 Task: Use the formula "STDEVP" in spreadsheet "Project portfolio".
Action: Key pressed '='
Screenshot: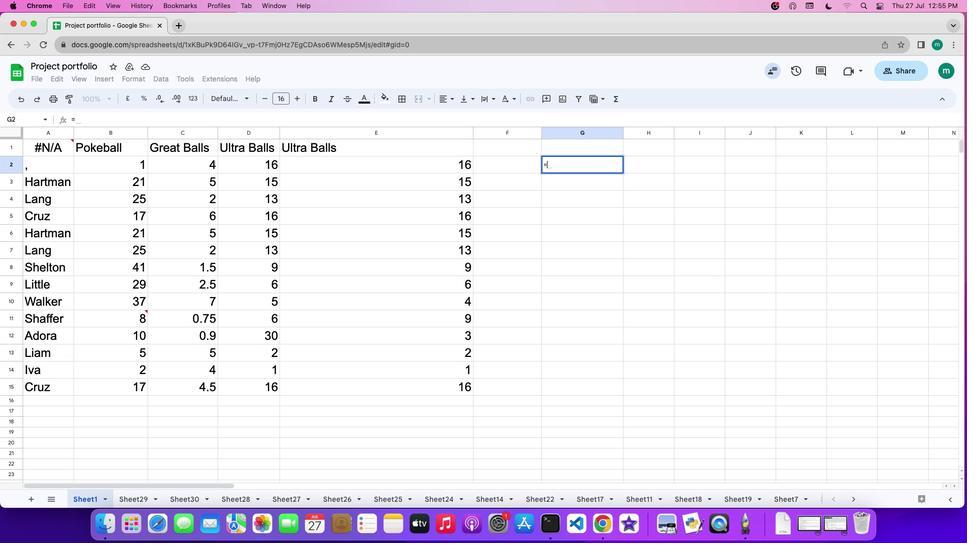 
Action: Mouse moved to (616, 106)
Screenshot: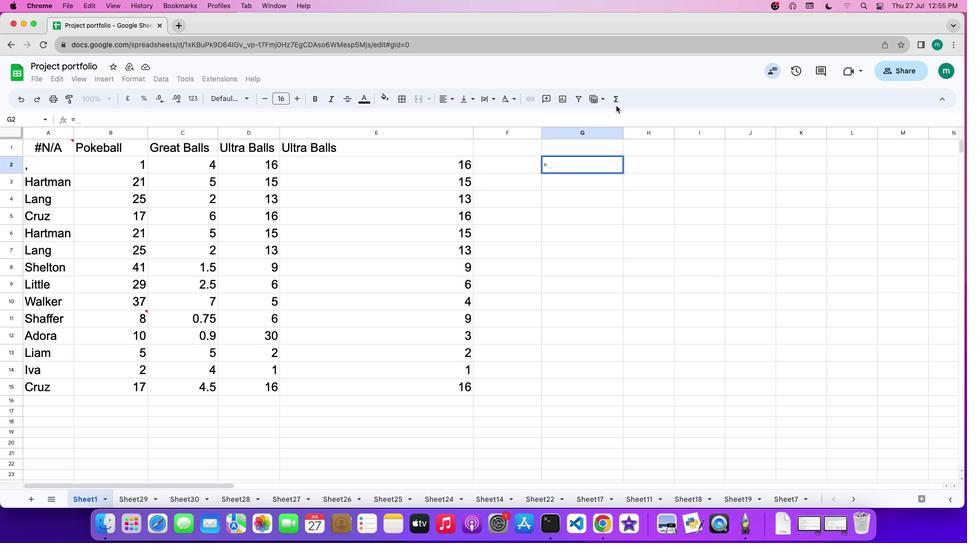 
Action: Mouse pressed left at (616, 106)
Screenshot: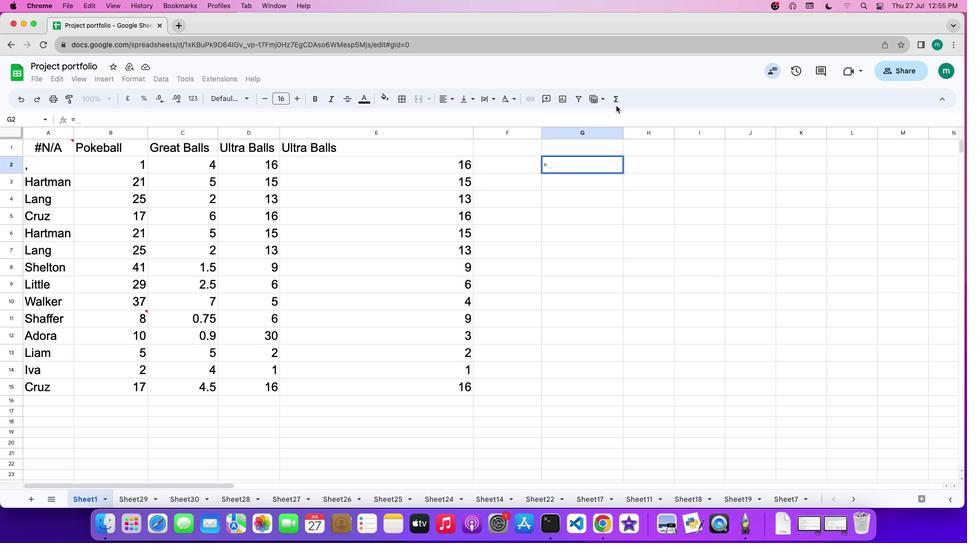 
Action: Mouse moved to (617, 102)
Screenshot: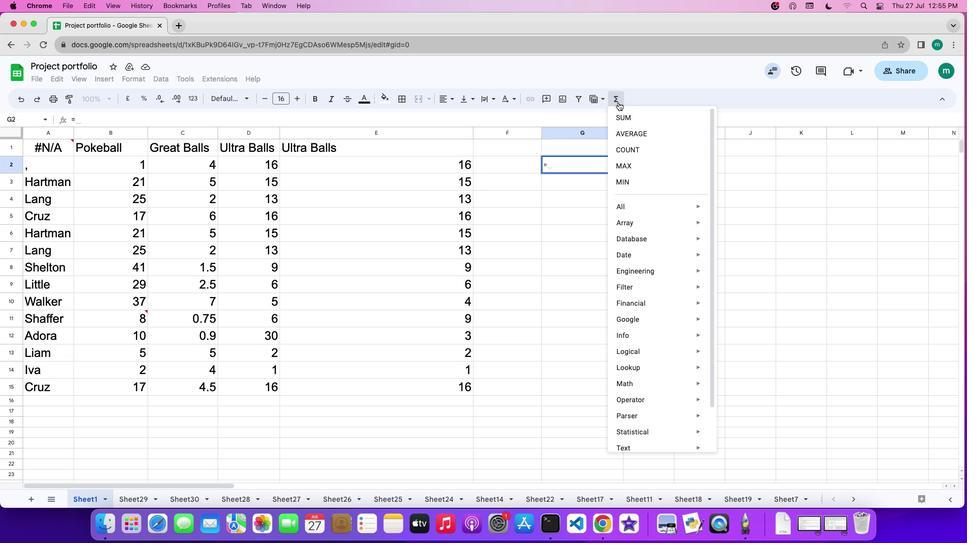 
Action: Mouse pressed left at (617, 102)
Screenshot: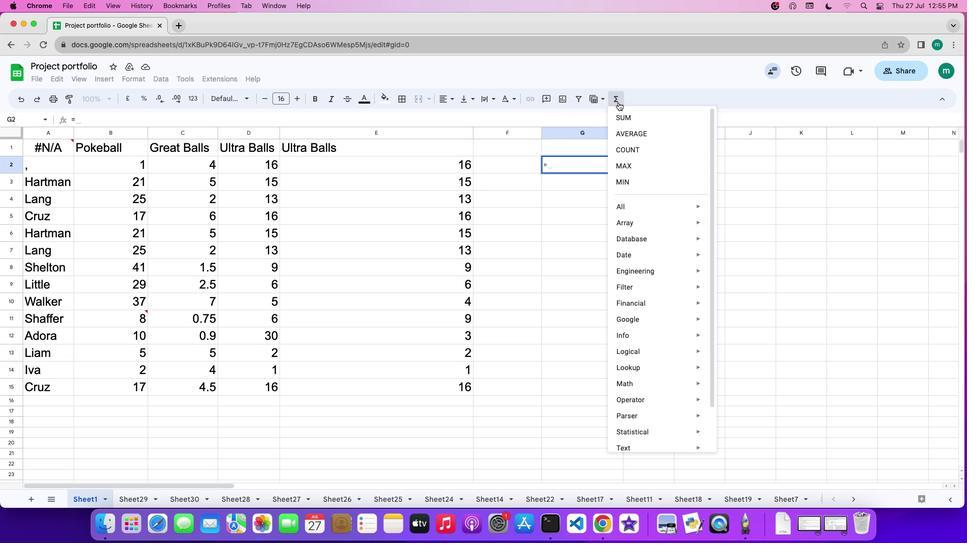 
Action: Mouse moved to (763, 424)
Screenshot: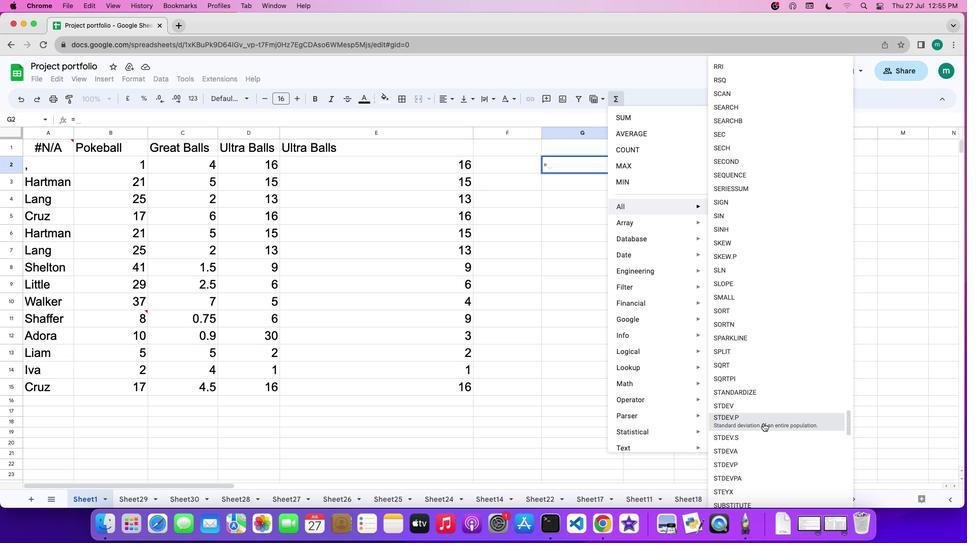 
Action: Mouse pressed left at (763, 424)
Screenshot: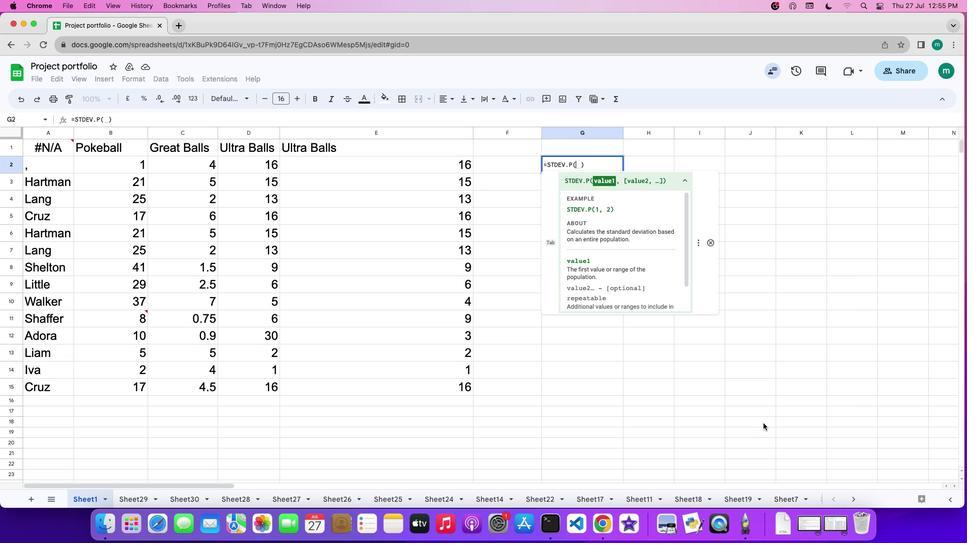 
Action: Key pressed '1'',''2'Key.enter
Screenshot: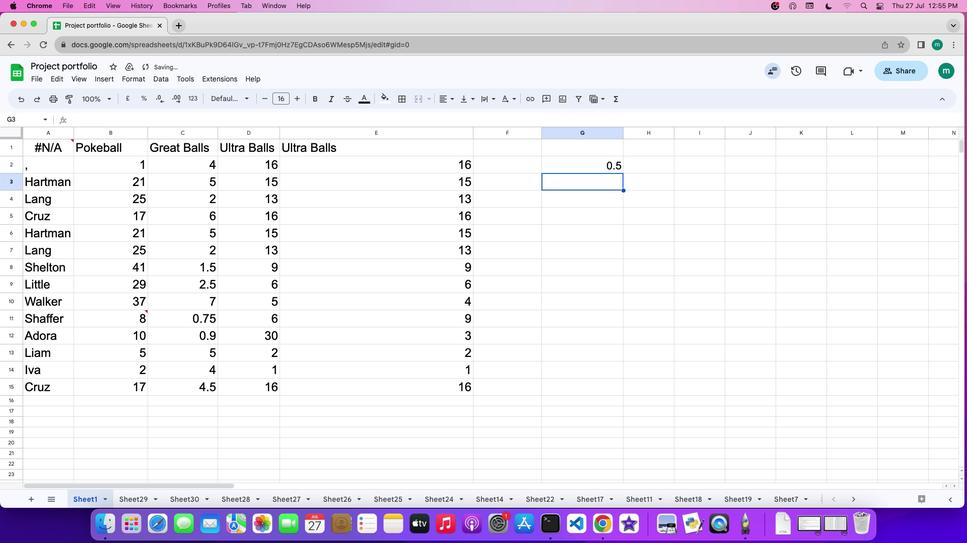 
